 Task: Create a due date automation trigger when advanced on, on the monday before a card is due add fields with all custom fields completed at 11:00 AM.
Action: Mouse moved to (1003, 83)
Screenshot: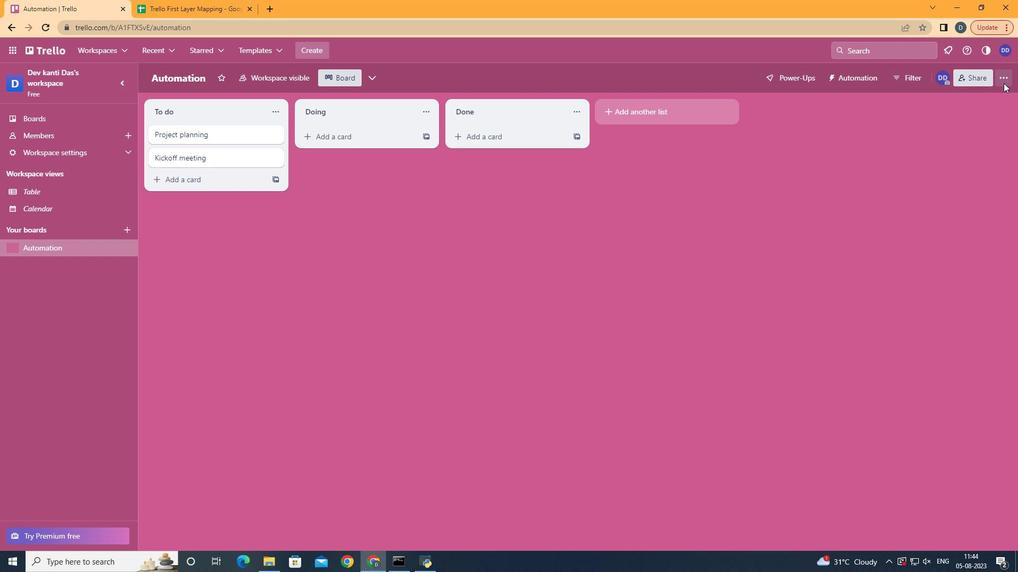
Action: Mouse pressed left at (1003, 83)
Screenshot: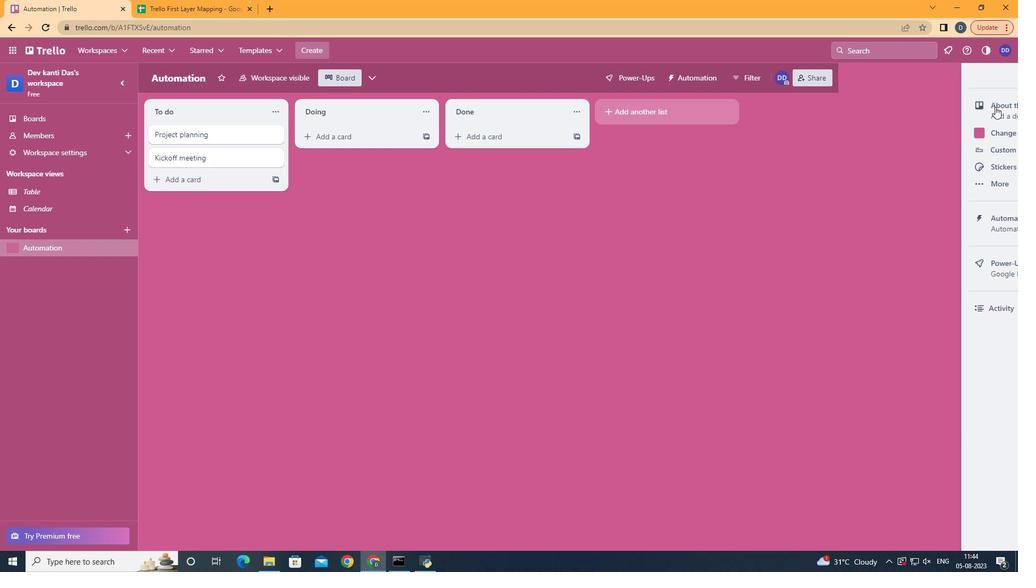 
Action: Mouse moved to (929, 241)
Screenshot: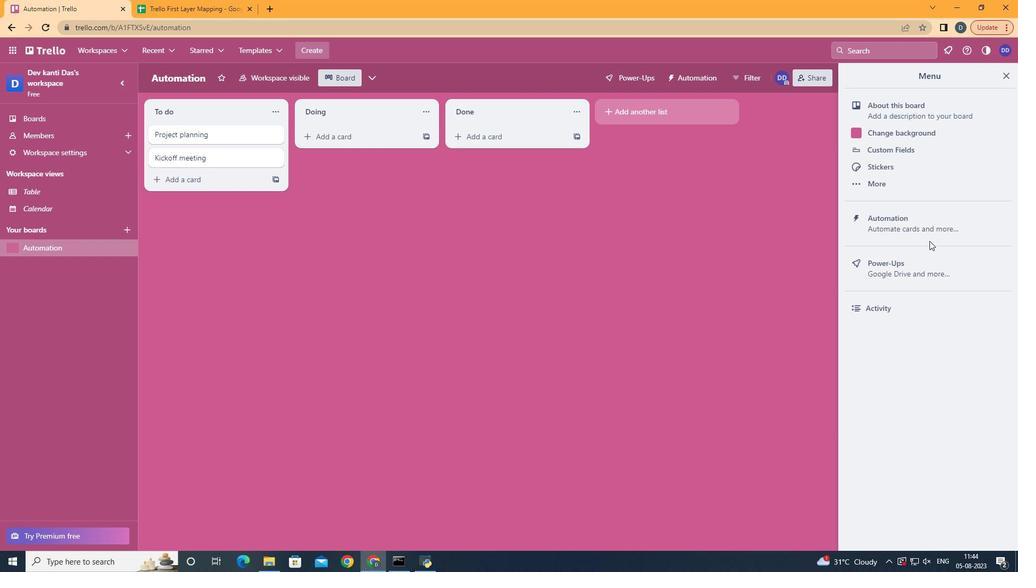 
Action: Mouse pressed left at (929, 241)
Screenshot: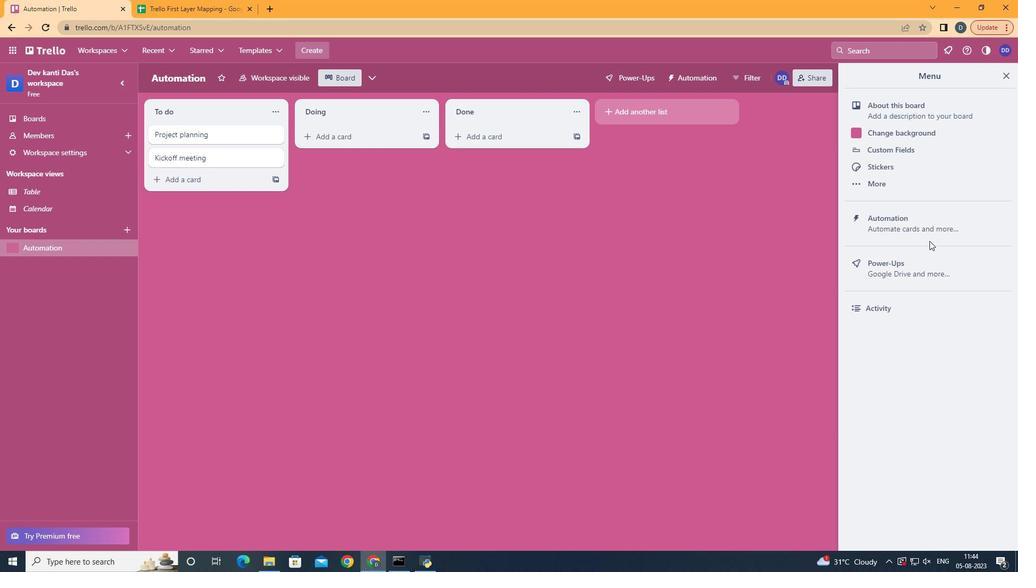 
Action: Mouse moved to (929, 234)
Screenshot: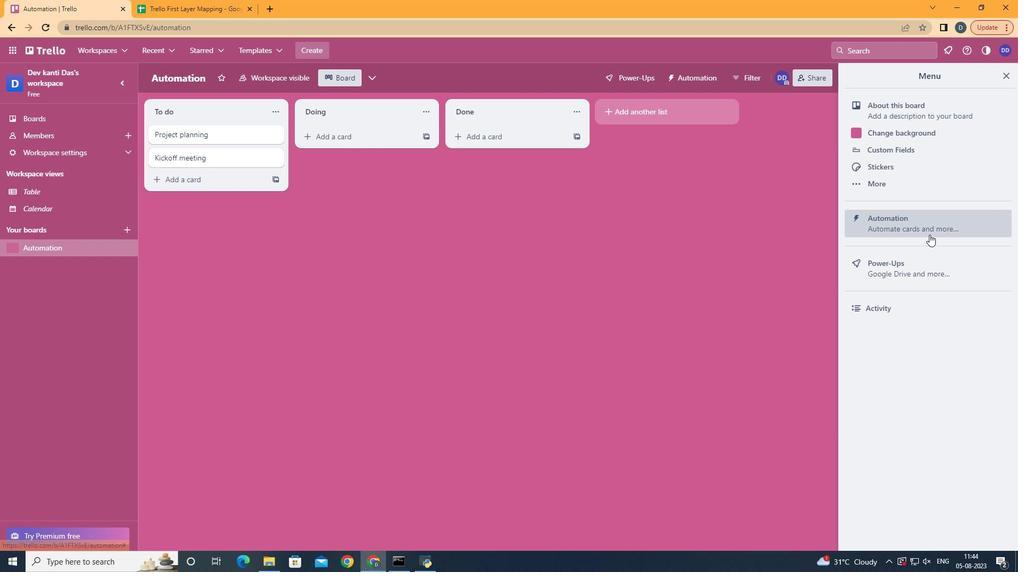 
Action: Mouse pressed left at (929, 234)
Screenshot: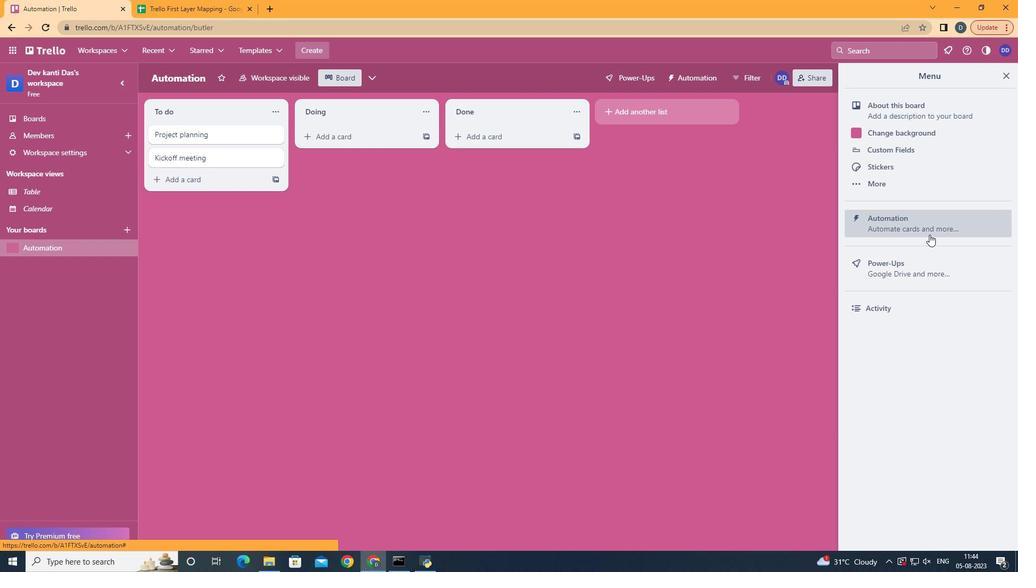 
Action: Mouse moved to (221, 214)
Screenshot: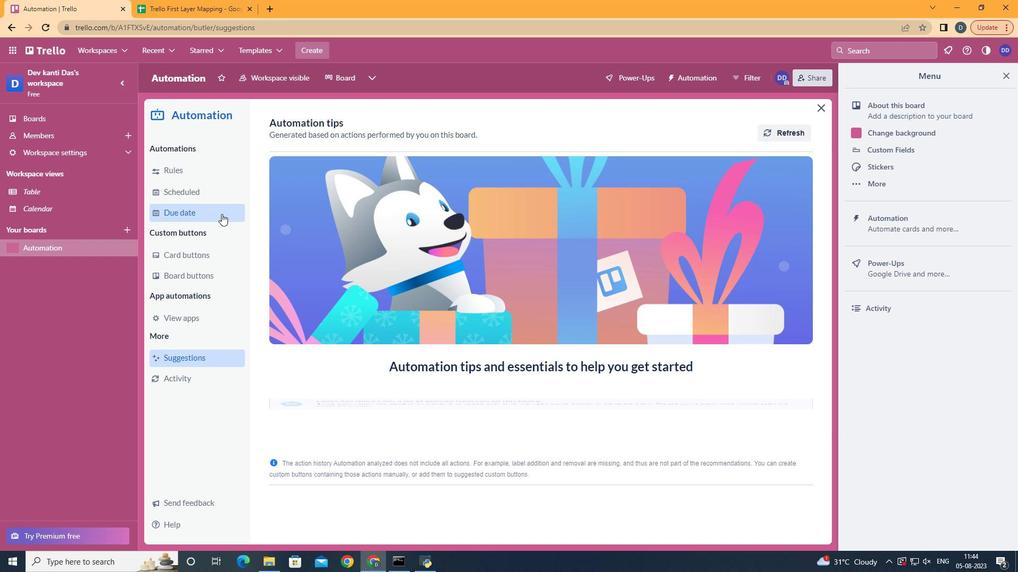
Action: Mouse pressed left at (221, 214)
Screenshot: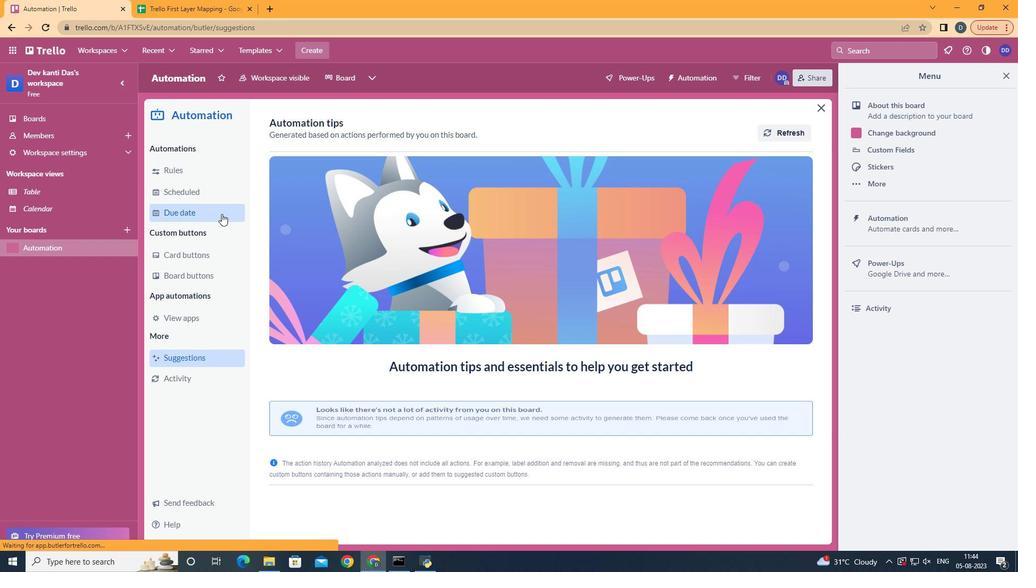 
Action: Mouse moved to (746, 123)
Screenshot: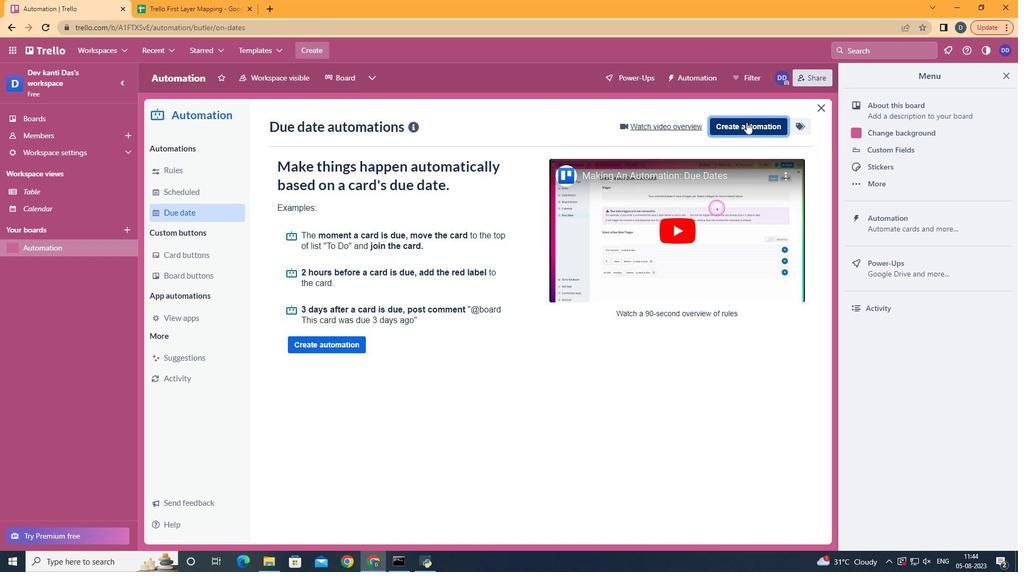 
Action: Mouse pressed left at (746, 123)
Screenshot: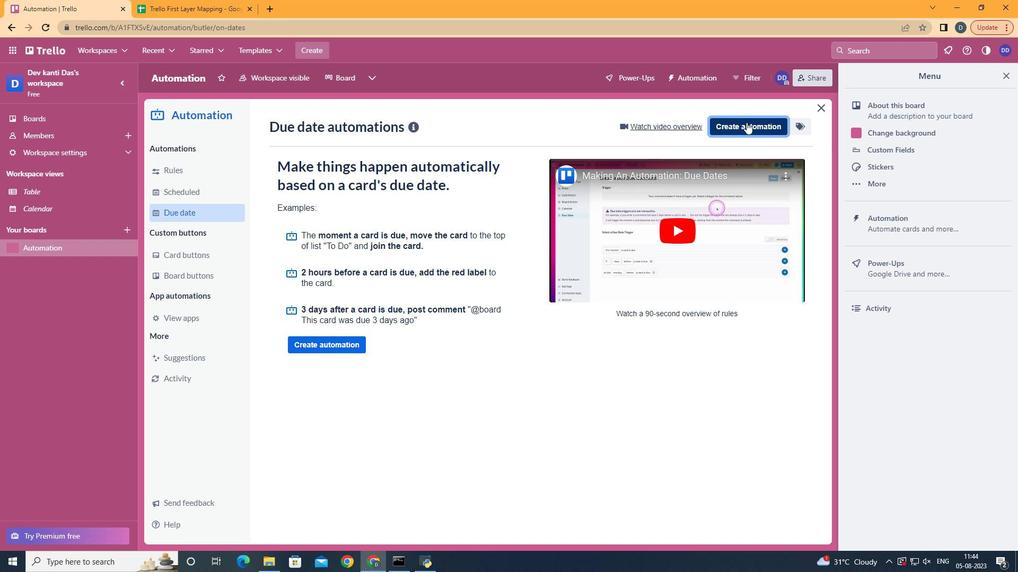 
Action: Mouse moved to (537, 228)
Screenshot: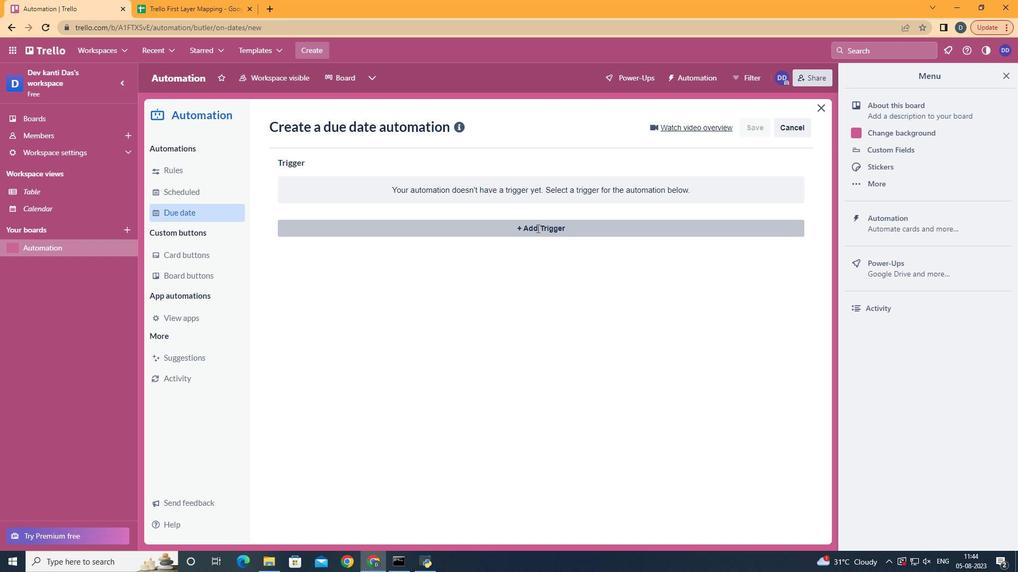 
Action: Mouse pressed left at (537, 228)
Screenshot: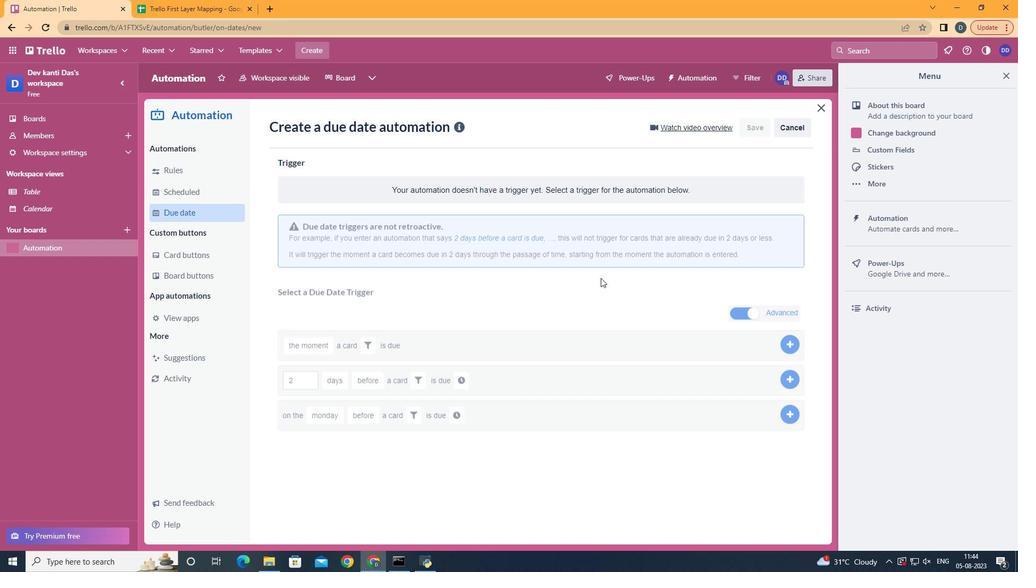 
Action: Mouse moved to (347, 279)
Screenshot: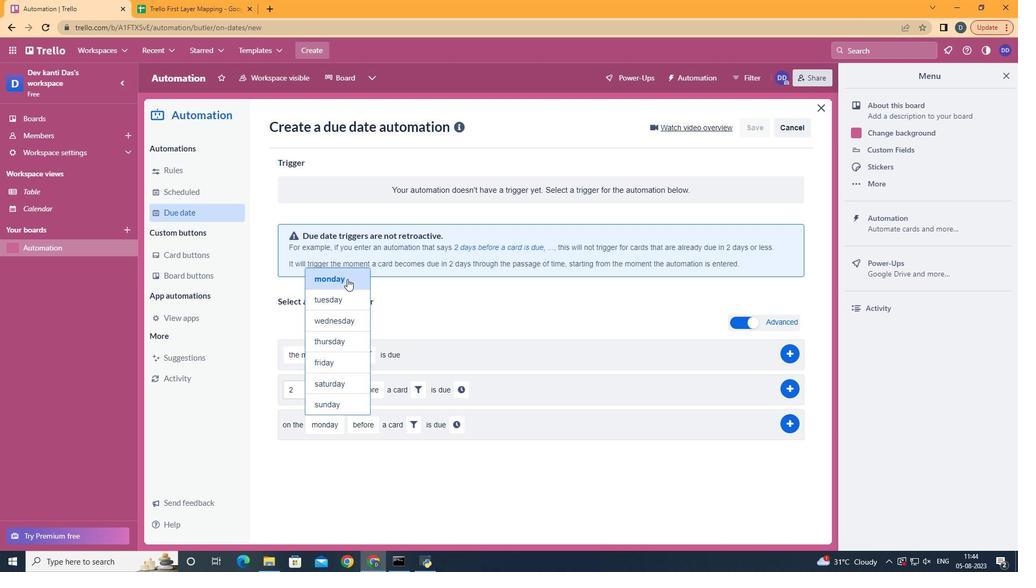 
Action: Mouse pressed left at (347, 279)
Screenshot: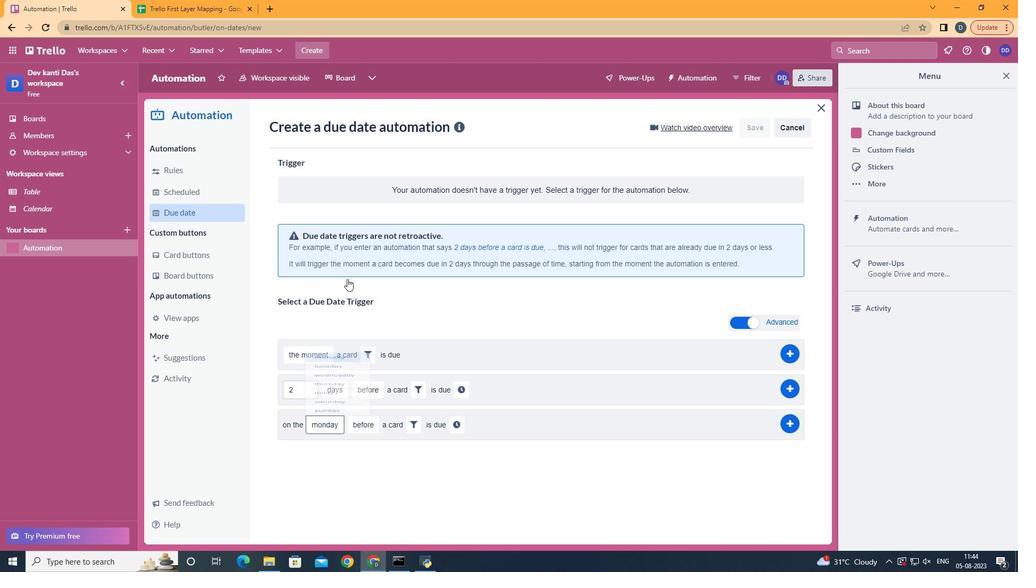 
Action: Mouse moved to (371, 444)
Screenshot: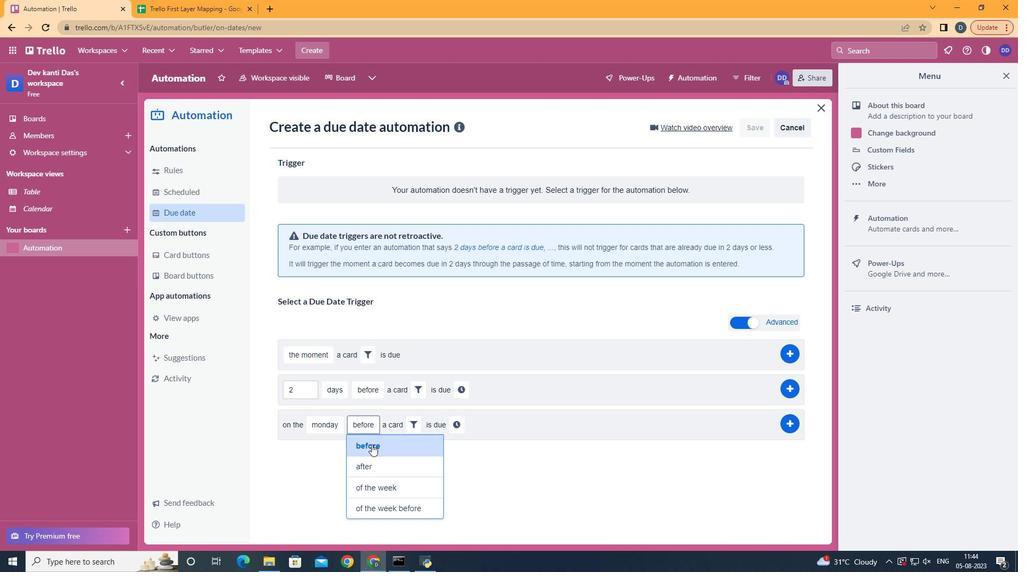 
Action: Mouse pressed left at (371, 444)
Screenshot: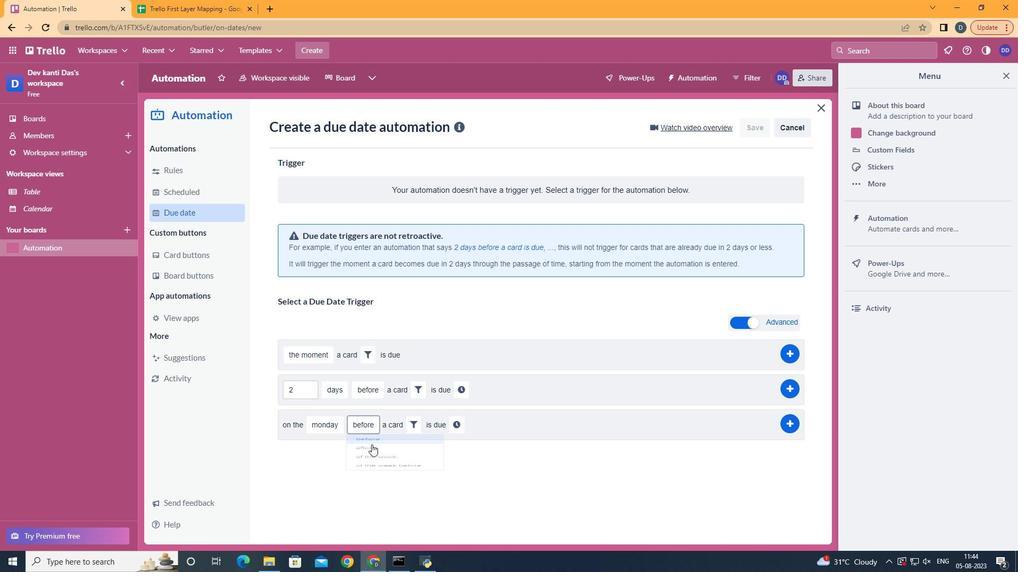 
Action: Mouse moved to (416, 425)
Screenshot: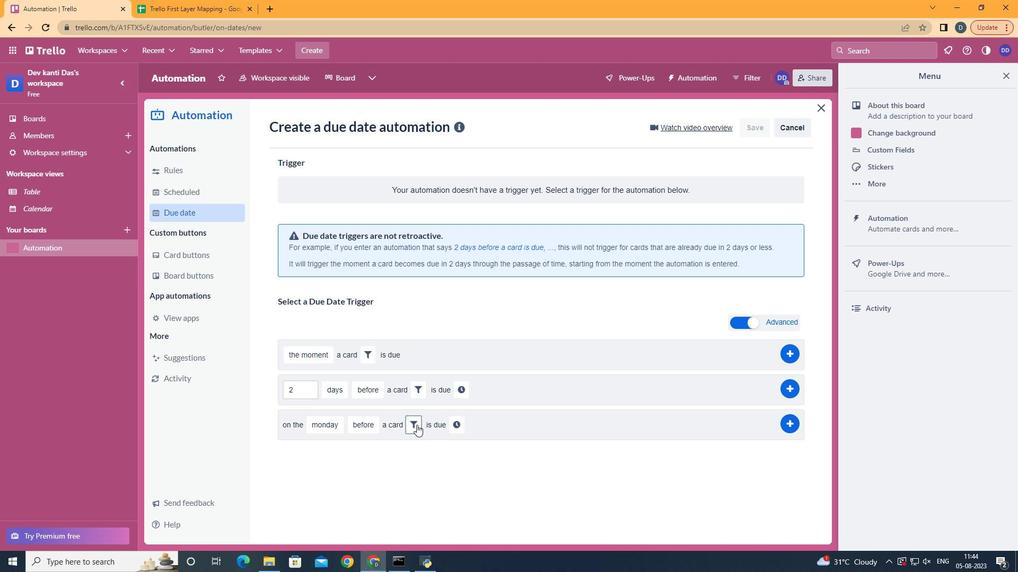 
Action: Mouse pressed left at (416, 425)
Screenshot: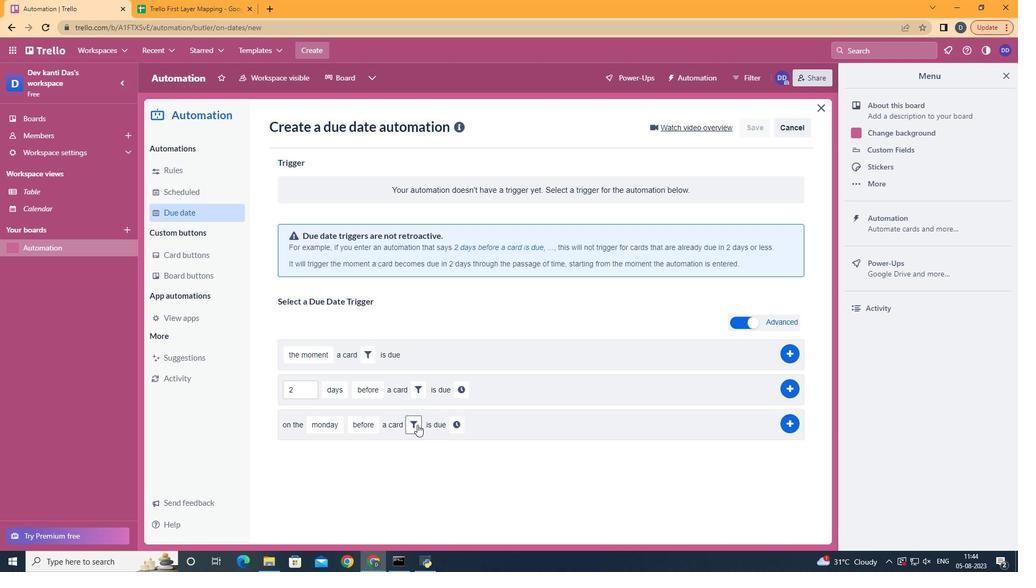 
Action: Mouse moved to (595, 463)
Screenshot: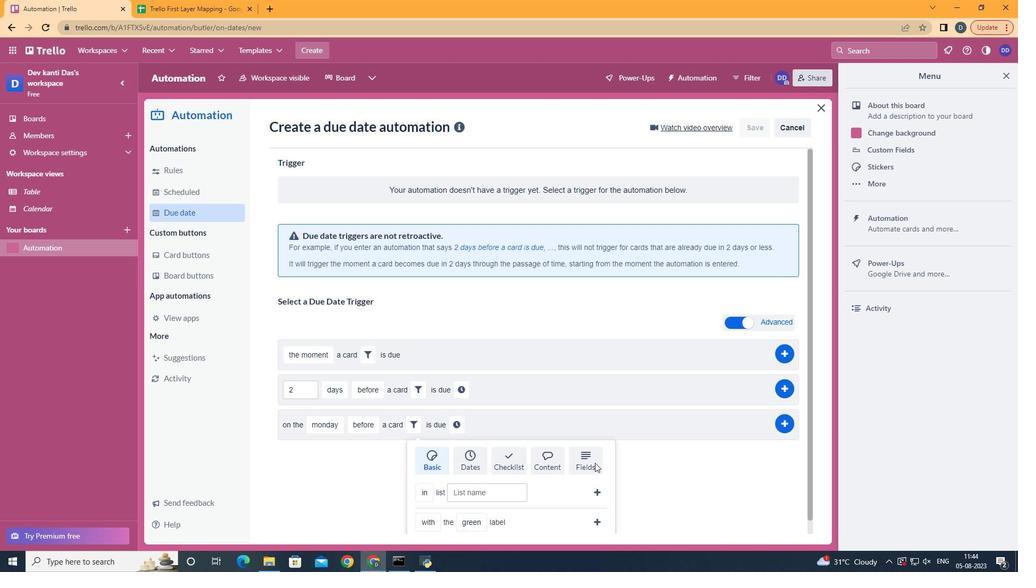 
Action: Mouse pressed left at (595, 463)
Screenshot: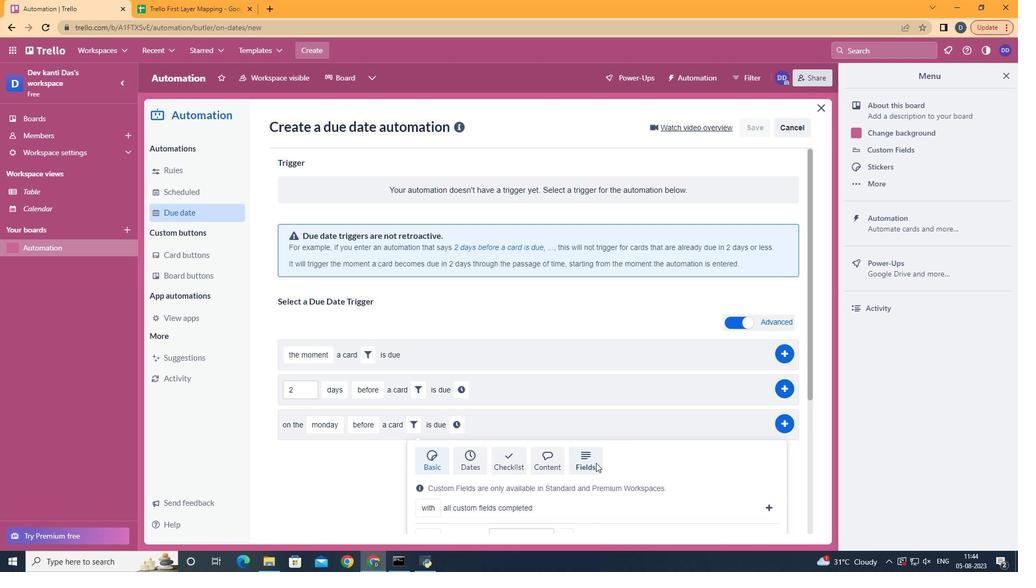 
Action: Mouse moved to (596, 461)
Screenshot: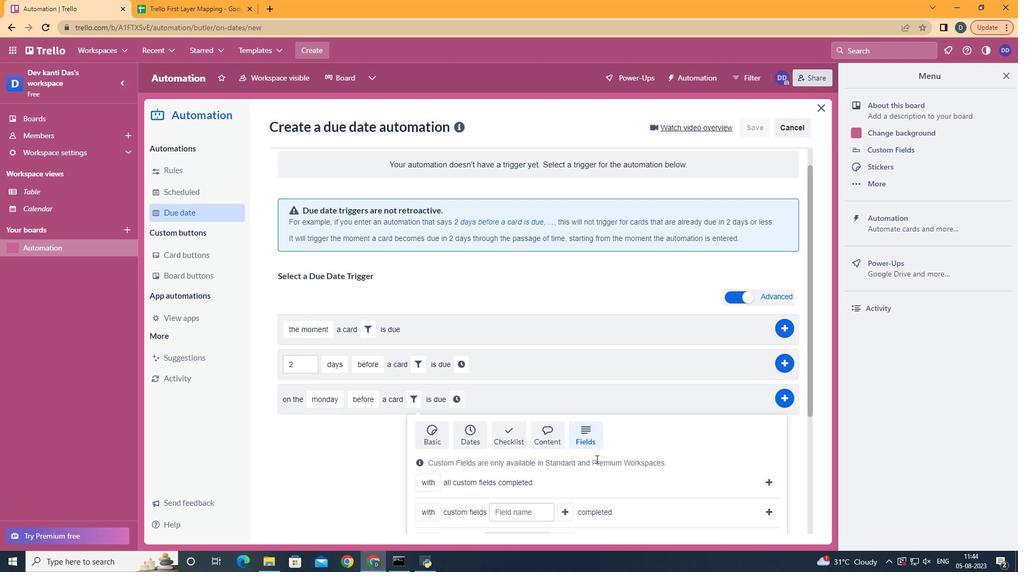 
Action: Mouse scrolled (596, 460) with delta (0, 0)
Screenshot: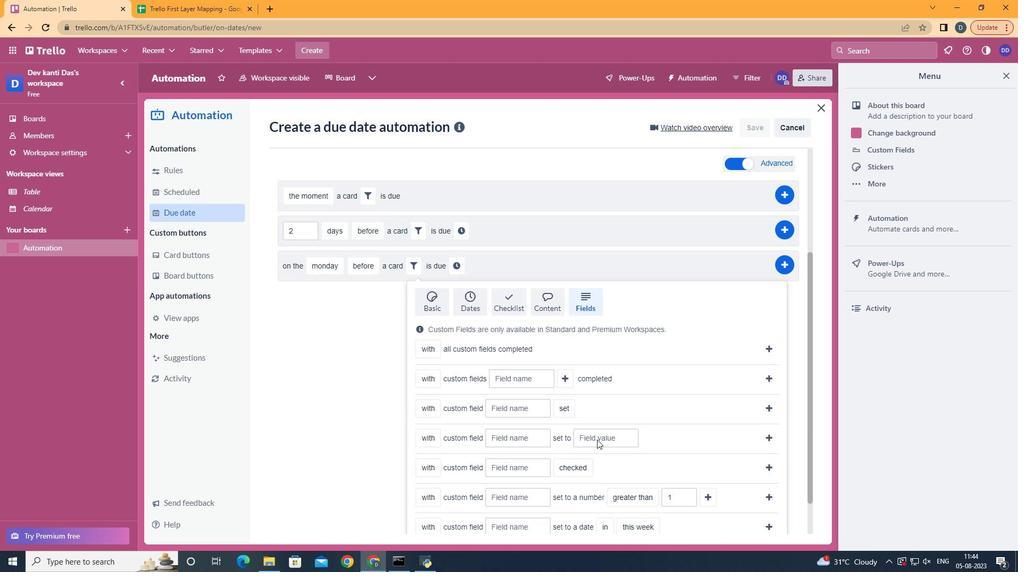 
Action: Mouse scrolled (596, 460) with delta (0, 0)
Screenshot: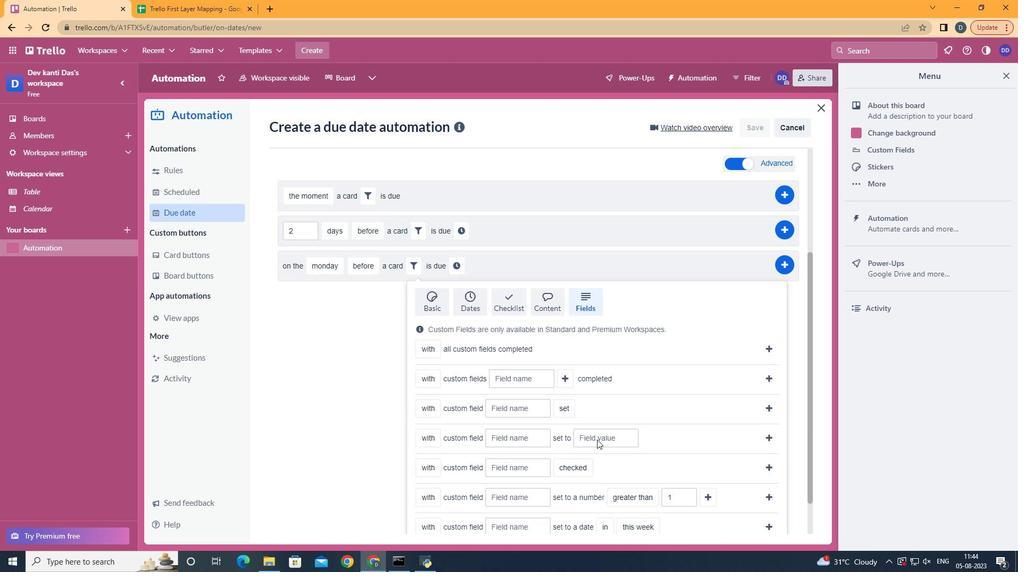 
Action: Mouse scrolled (596, 460) with delta (0, 0)
Screenshot: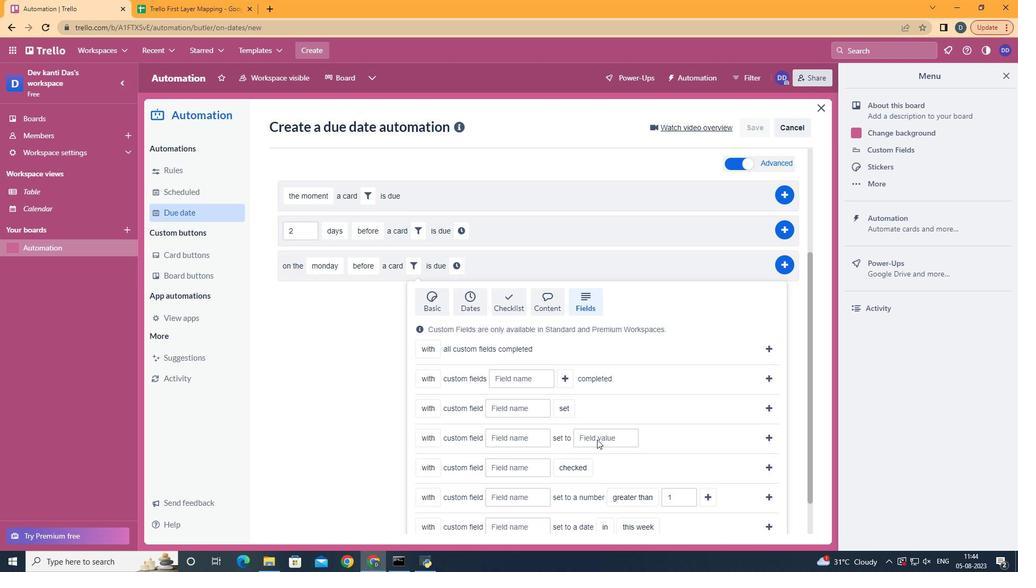 
Action: Mouse scrolled (596, 460) with delta (0, 0)
Screenshot: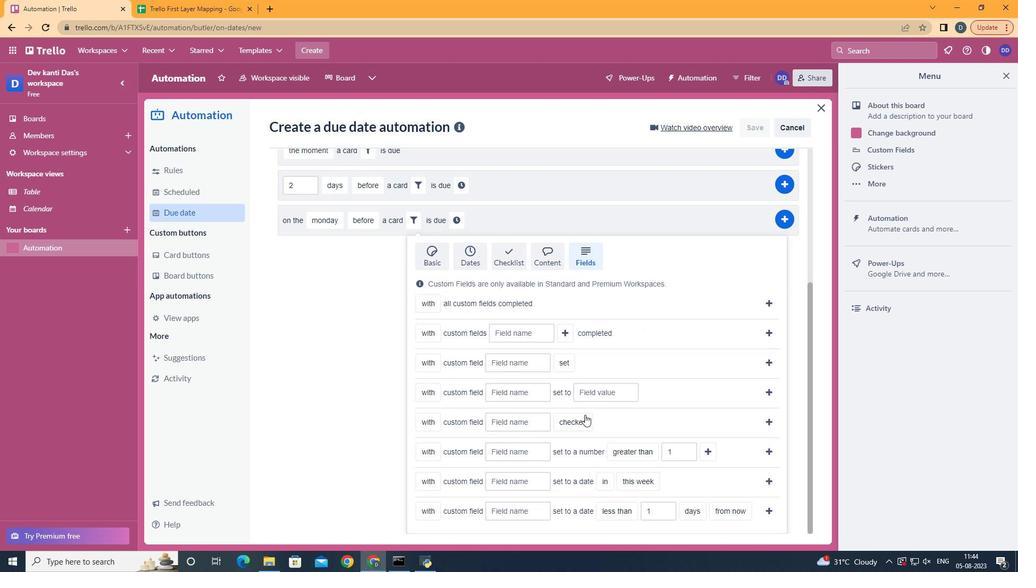 
Action: Mouse scrolled (596, 460) with delta (0, 0)
Screenshot: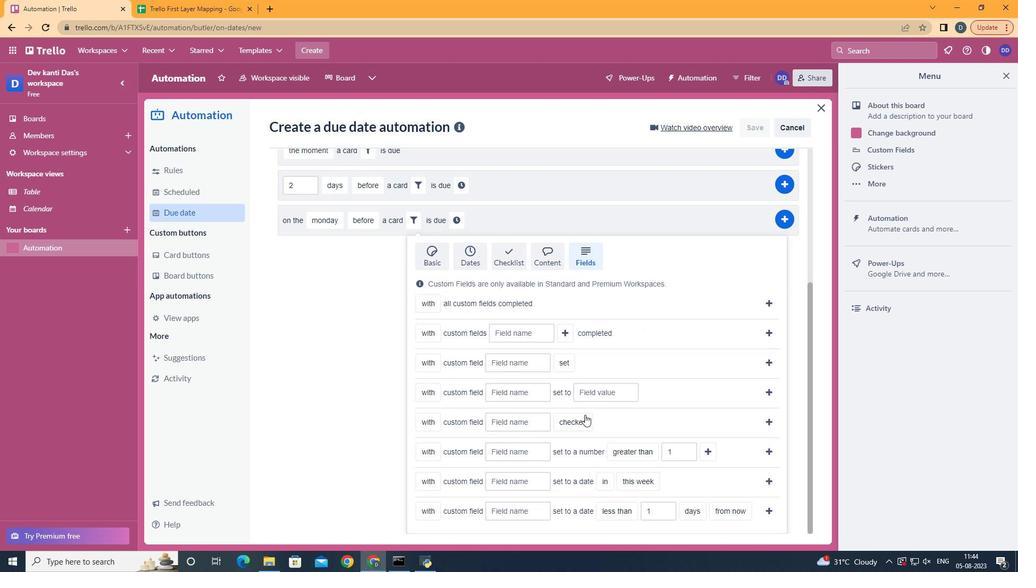 
Action: Mouse moved to (438, 320)
Screenshot: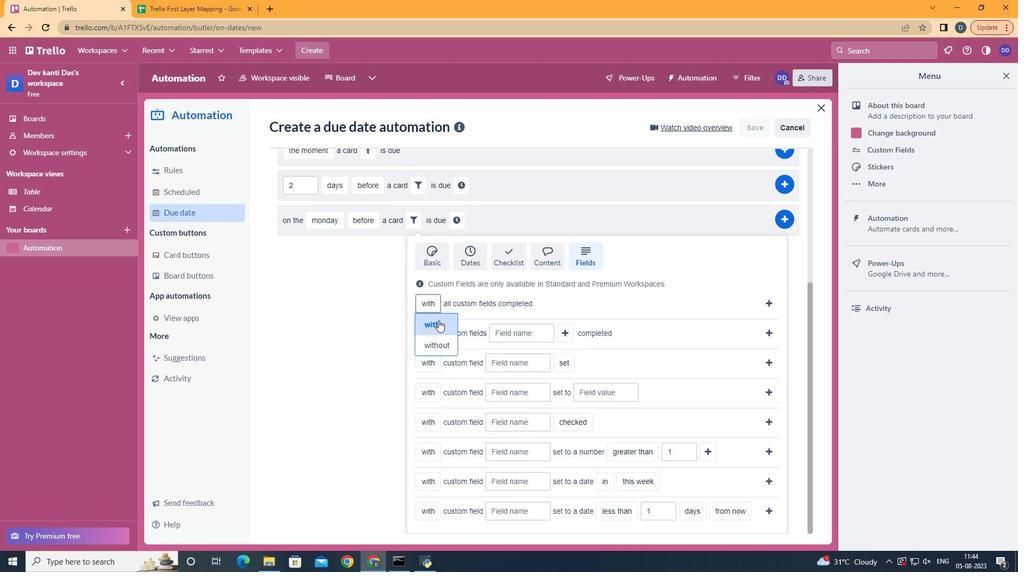 
Action: Mouse pressed left at (438, 320)
Screenshot: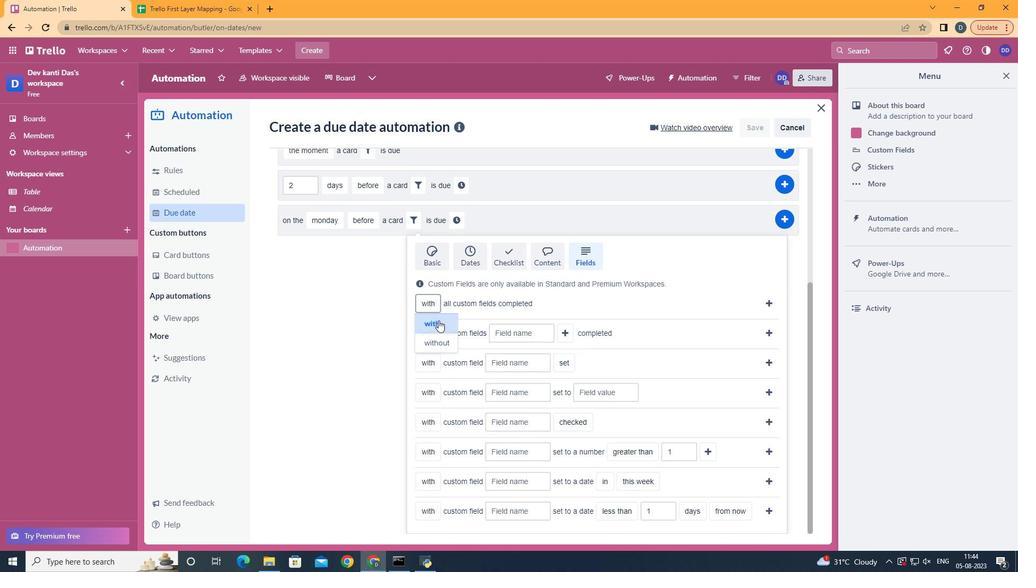 
Action: Mouse moved to (764, 304)
Screenshot: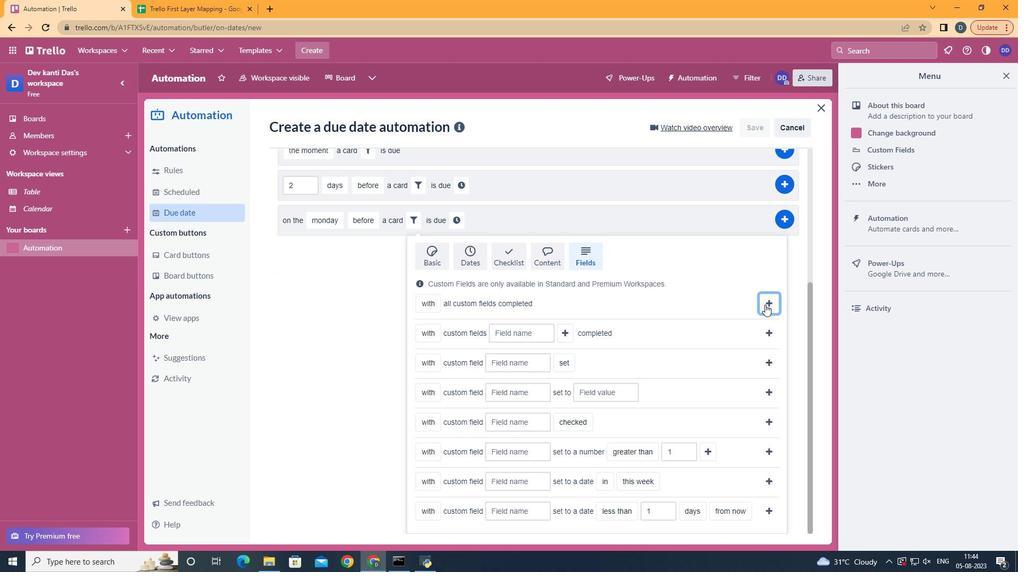 
Action: Mouse pressed left at (764, 304)
Screenshot: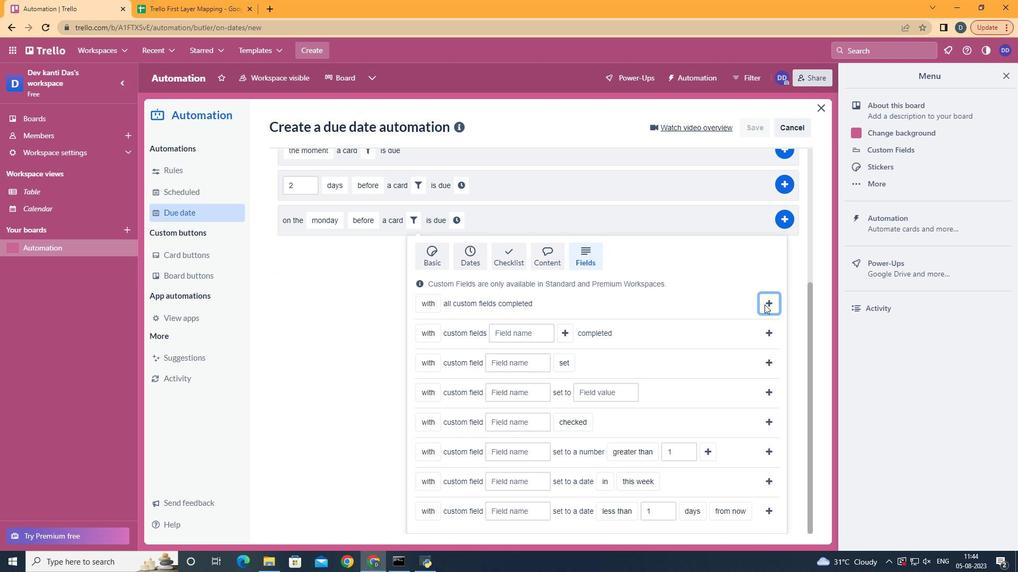 
Action: Mouse moved to (589, 425)
Screenshot: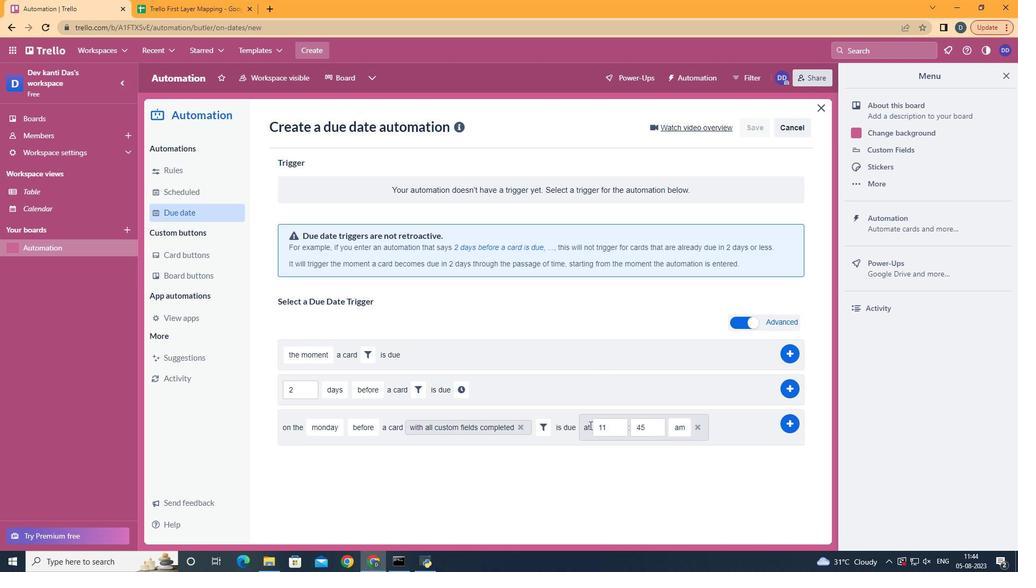 
Action: Mouse pressed left at (589, 425)
Screenshot: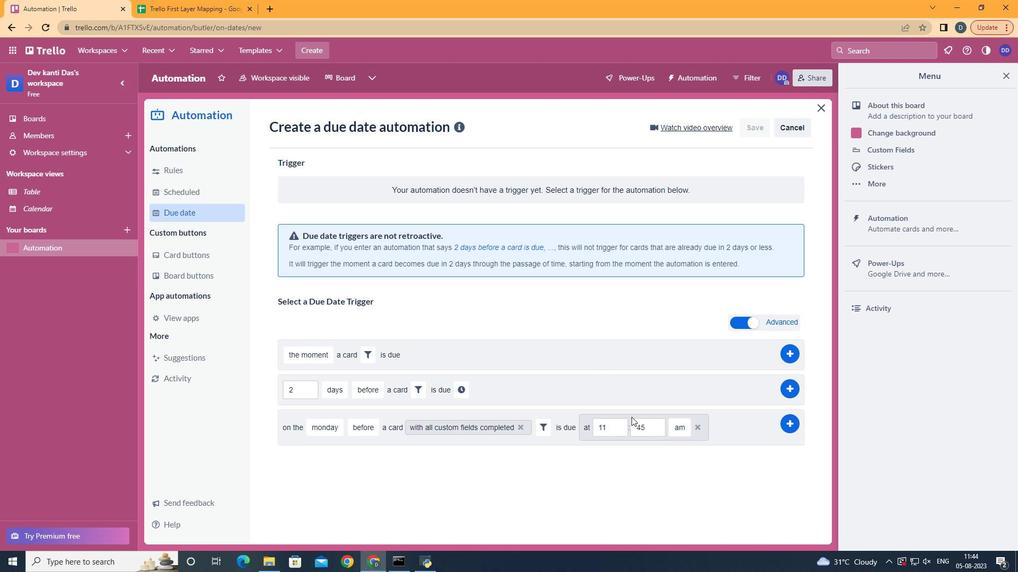 
Action: Mouse moved to (647, 425)
Screenshot: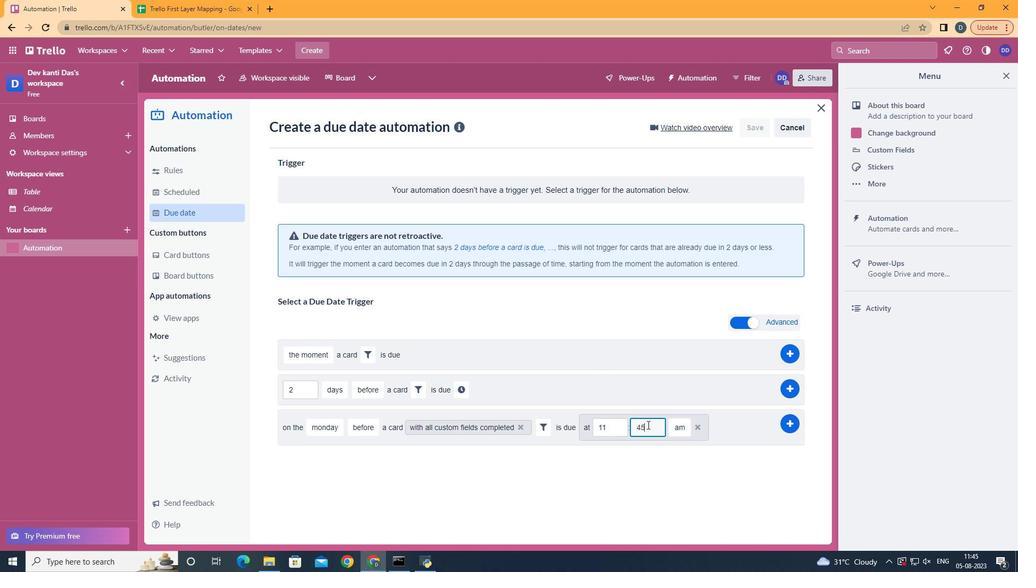
Action: Mouse pressed left at (647, 425)
Screenshot: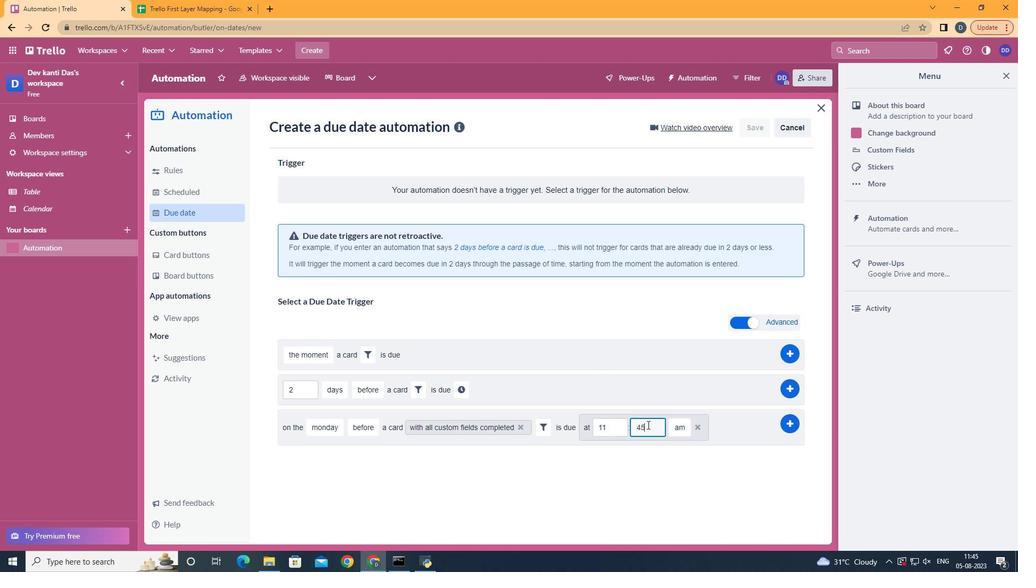 
Action: Key pressed <Key.backspace><Key.backspace>00
Screenshot: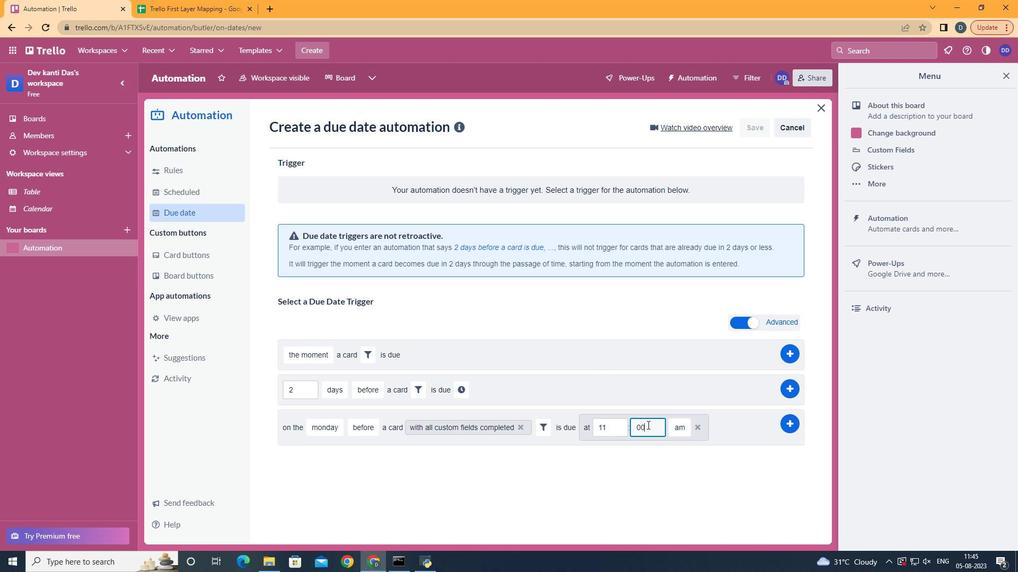 
Action: Mouse moved to (786, 425)
Screenshot: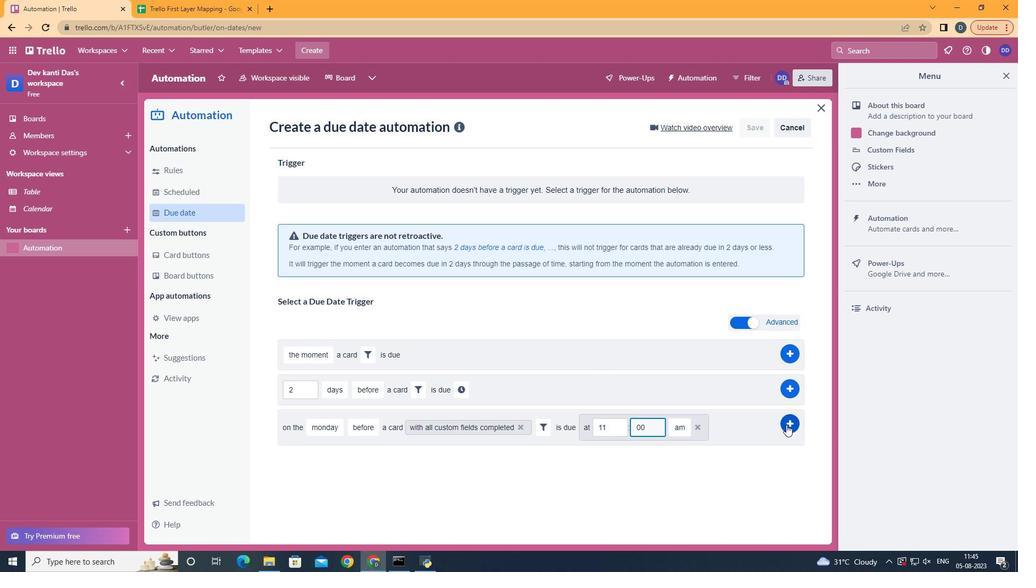 
Action: Mouse pressed left at (786, 425)
Screenshot: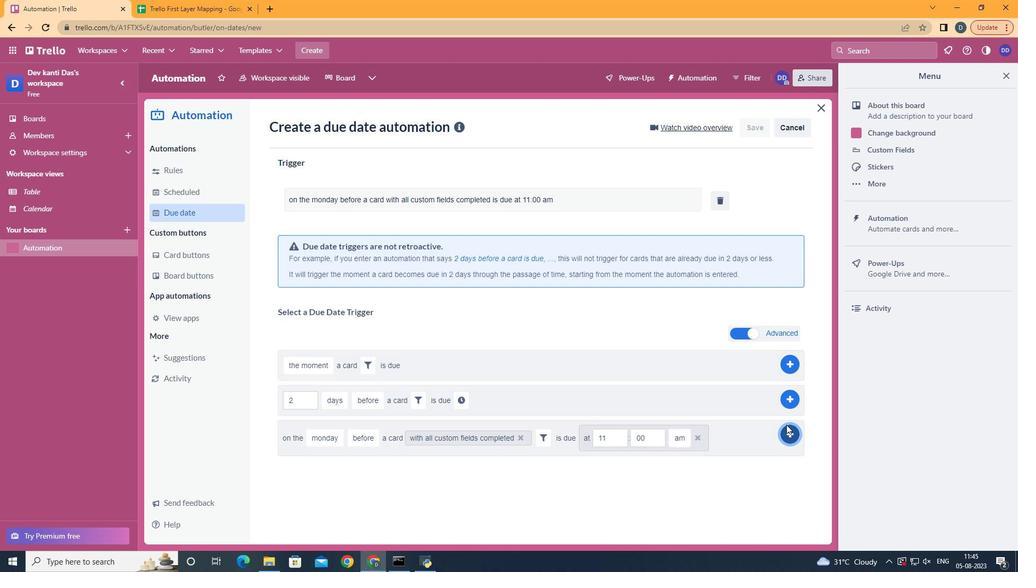 
Action: Mouse moved to (574, 175)
Screenshot: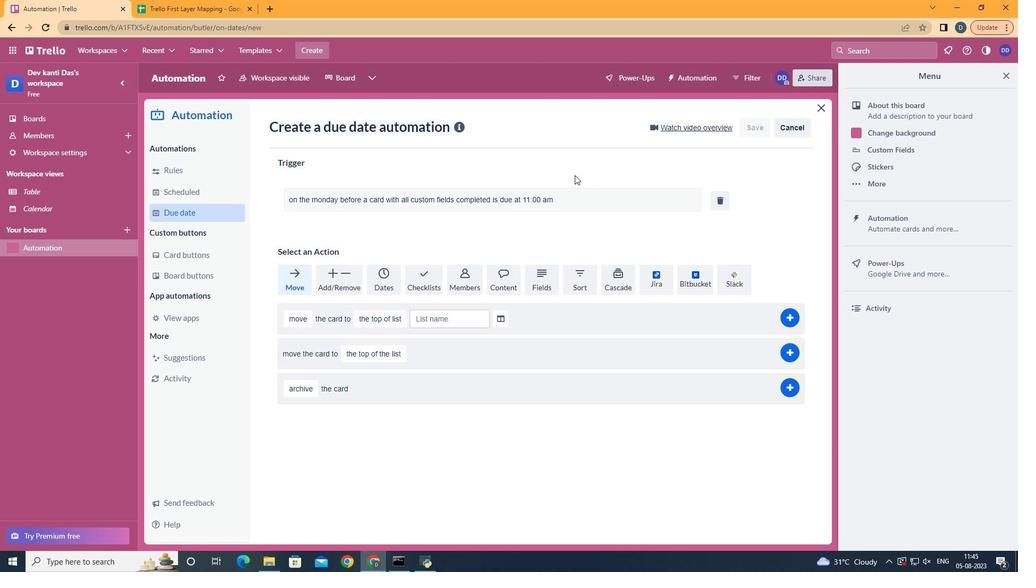 
